 Task: Create an event for the team's volunteering day, supporting a local education initiative and reinforcing the organization's commitment to community development on October 8th from 9 AM to 2 PM.
Action: Mouse moved to (19, 200)
Screenshot: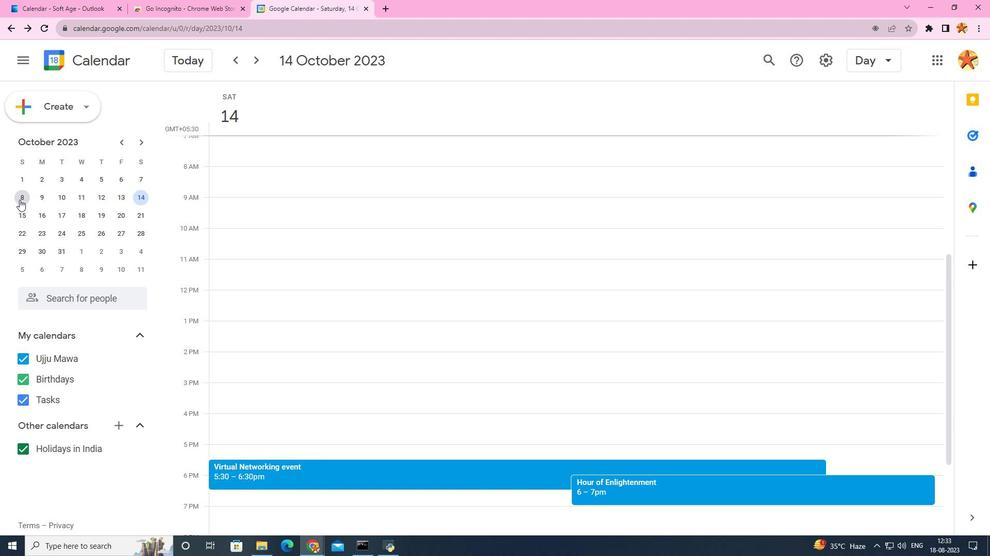 
Action: Mouse pressed left at (19, 200)
Screenshot: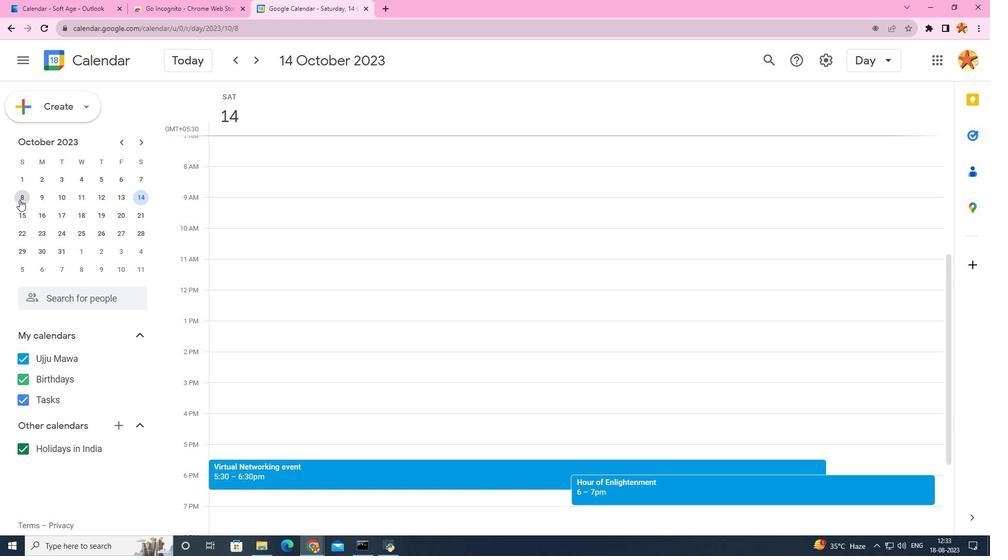 
Action: Mouse moved to (308, 387)
Screenshot: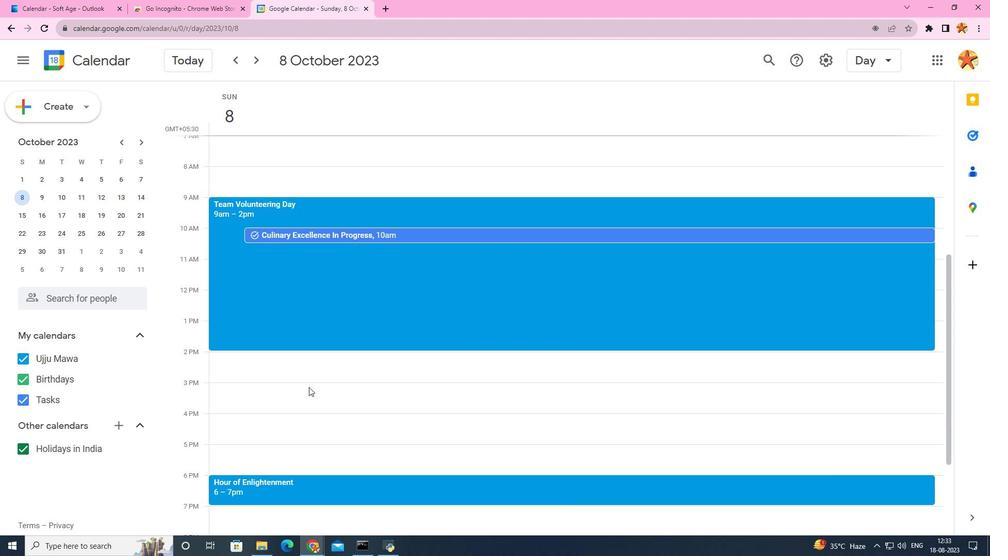 
Action: Mouse pressed left at (308, 387)
Screenshot: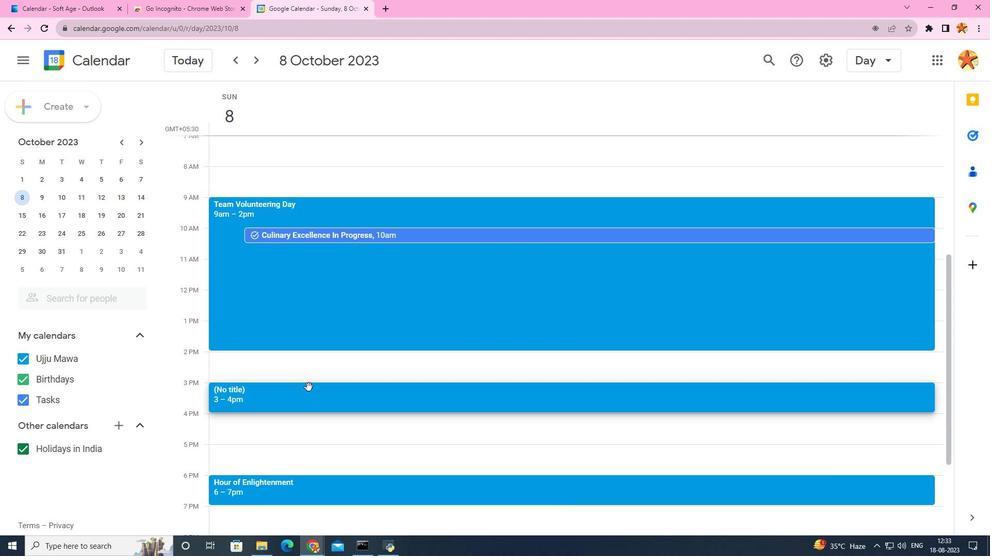 
Action: Mouse moved to (552, 166)
Screenshot: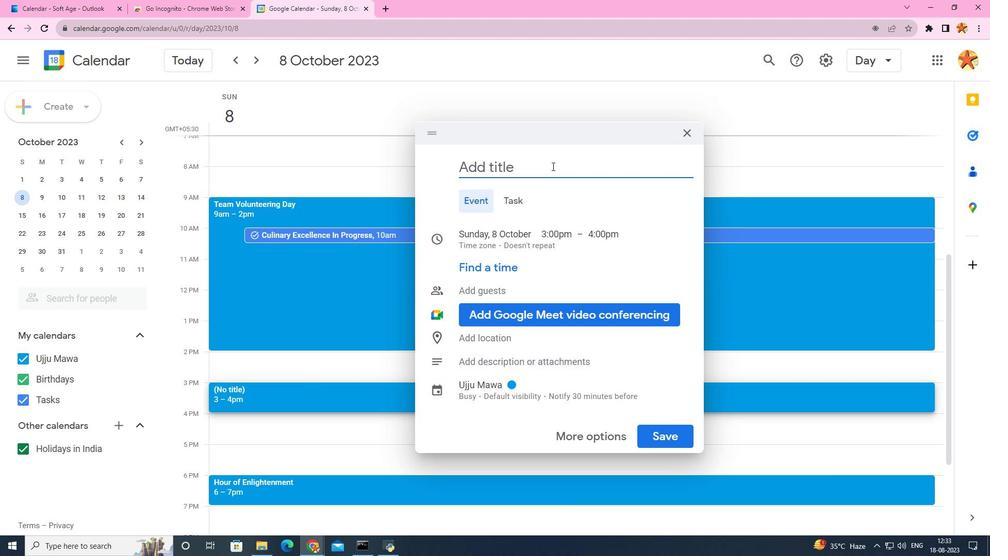
Action: Key pressed <Key.caps_lock>T<Key.caps_lock>eam<Key.space><Key.caps_lock>V<Key.caps_lock>olunteering<Key.space>day
Screenshot: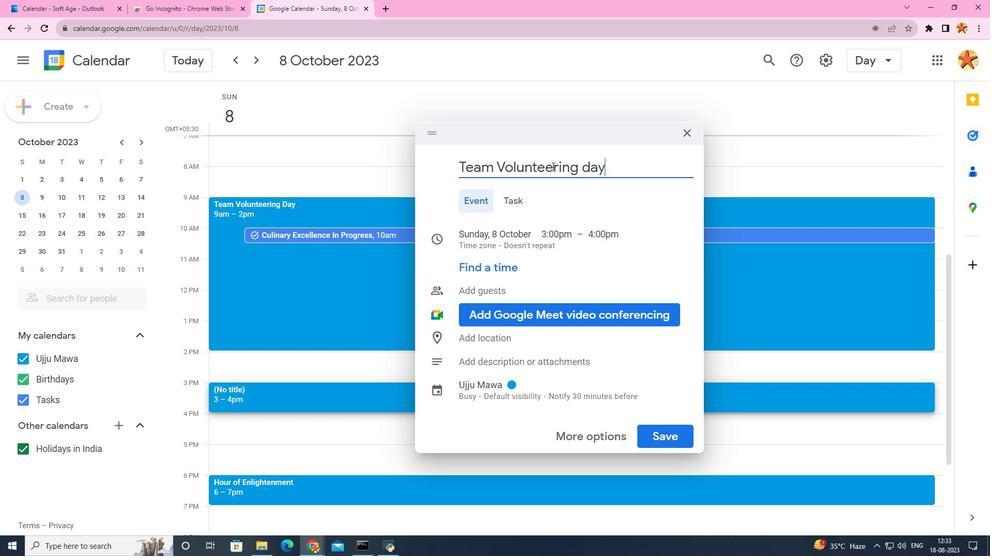 
Action: Mouse moved to (575, 236)
Screenshot: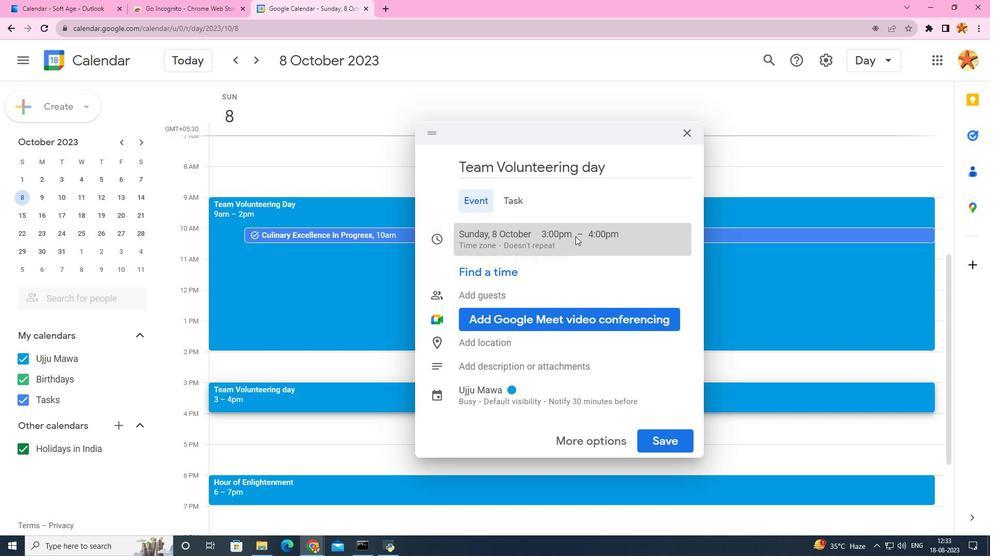 
Action: Mouse pressed left at (575, 236)
Screenshot: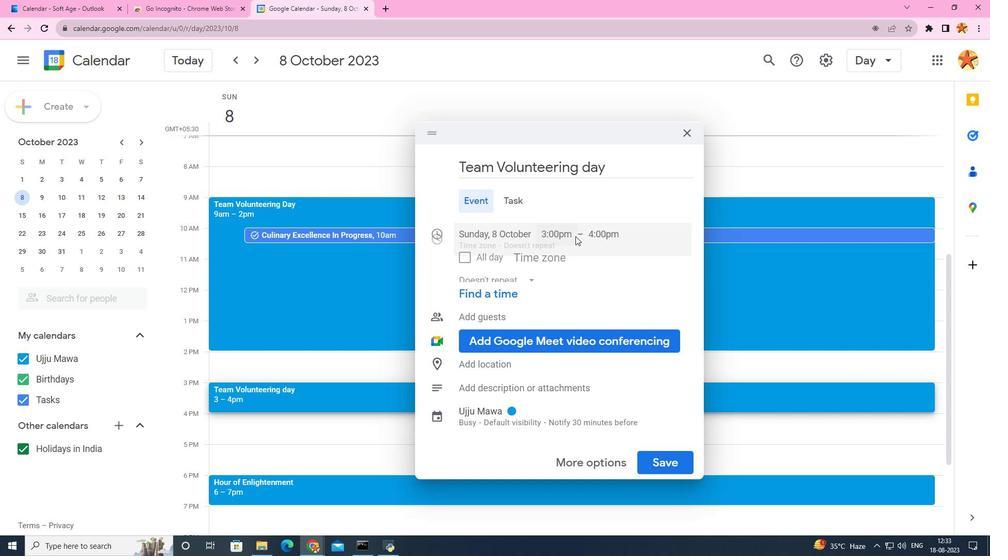 
Action: Mouse moved to (566, 236)
Screenshot: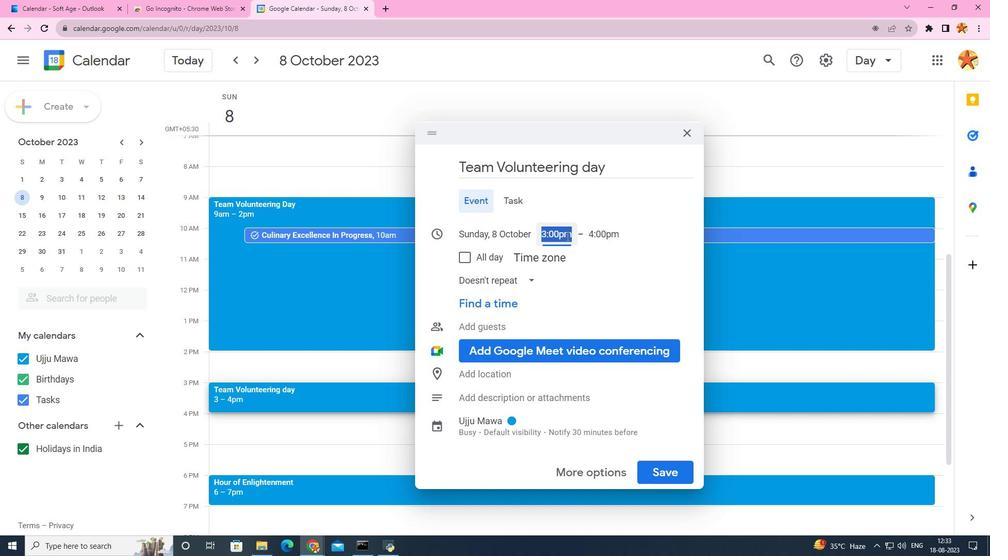 
Action: Mouse pressed left at (566, 236)
Screenshot: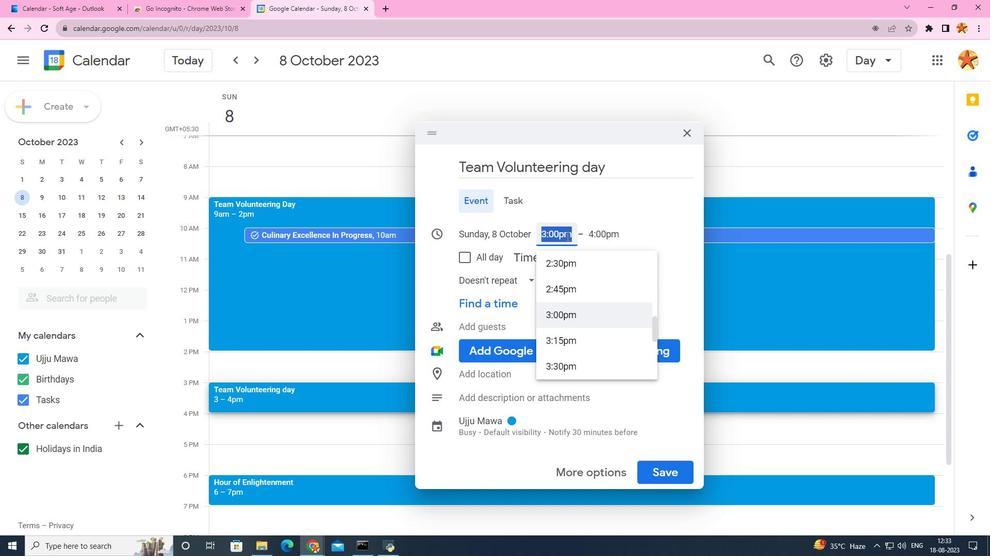 
Action: Mouse moved to (571, 301)
Screenshot: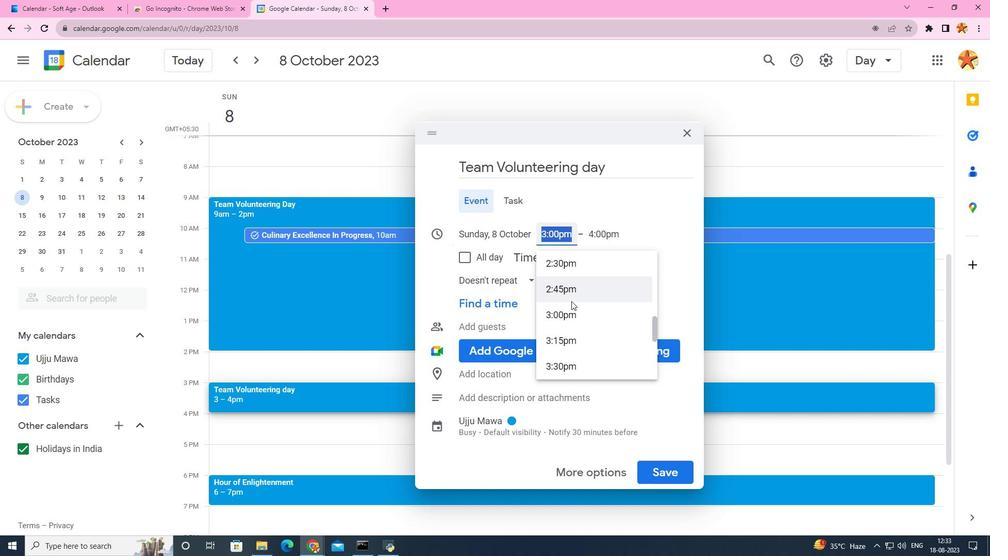 
Action: Mouse scrolled (571, 302) with delta (0, 0)
Screenshot: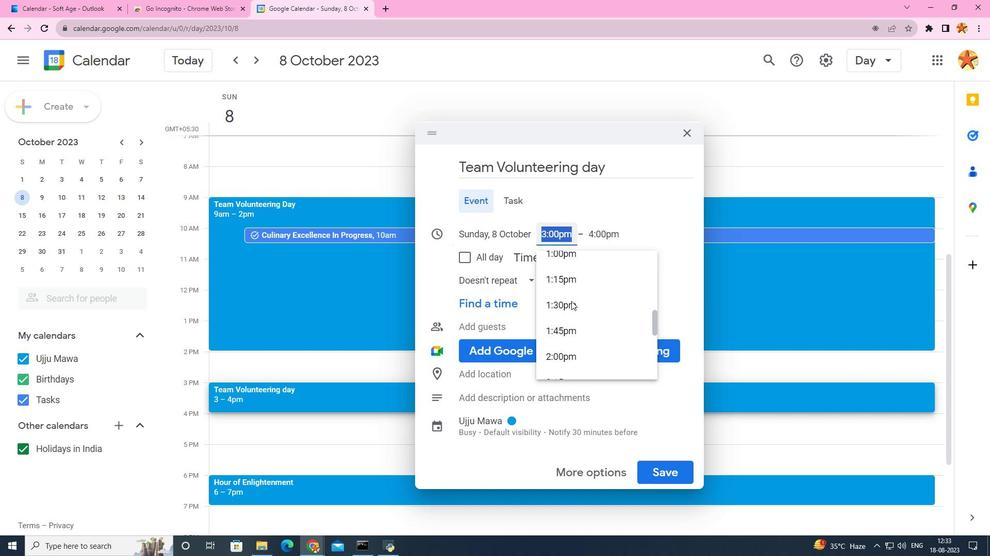 
Action: Mouse scrolled (571, 302) with delta (0, 0)
Screenshot: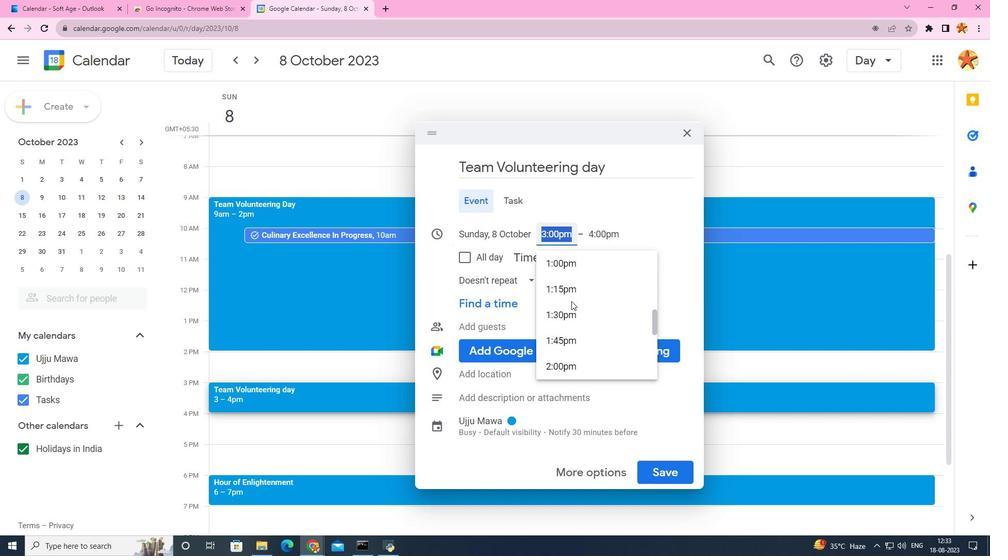 
Action: Mouse scrolled (571, 302) with delta (0, 0)
Screenshot: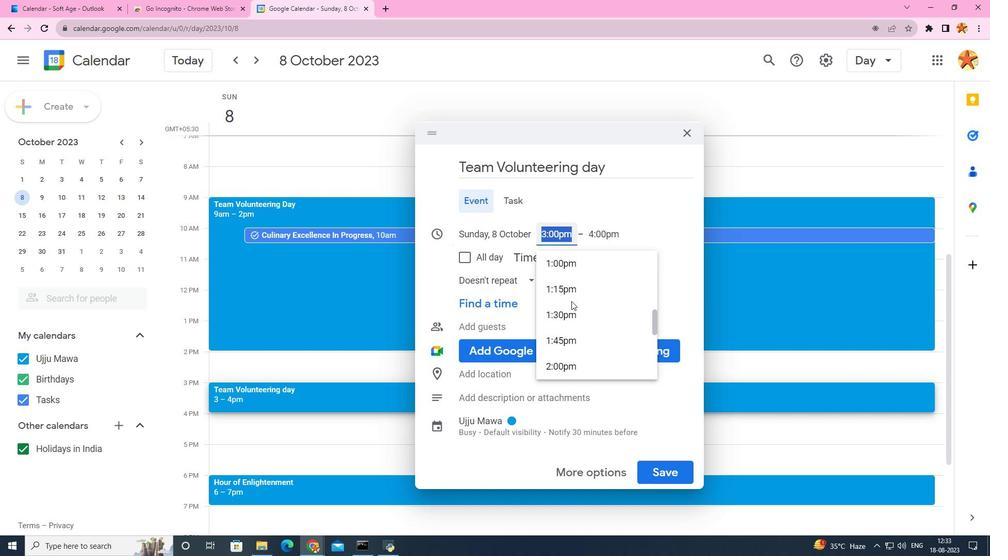 
Action: Mouse scrolled (571, 302) with delta (0, 0)
Screenshot: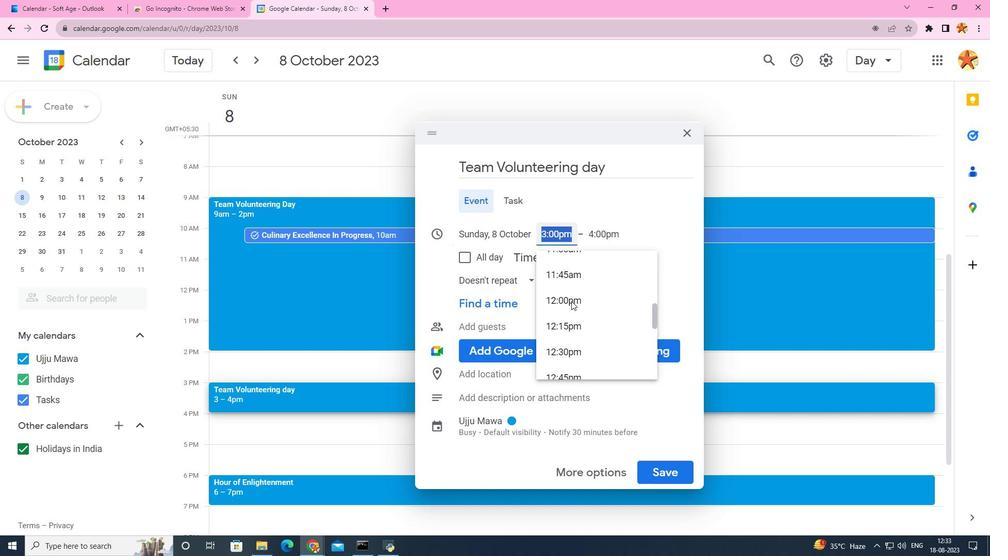 
Action: Mouse scrolled (571, 302) with delta (0, 0)
Screenshot: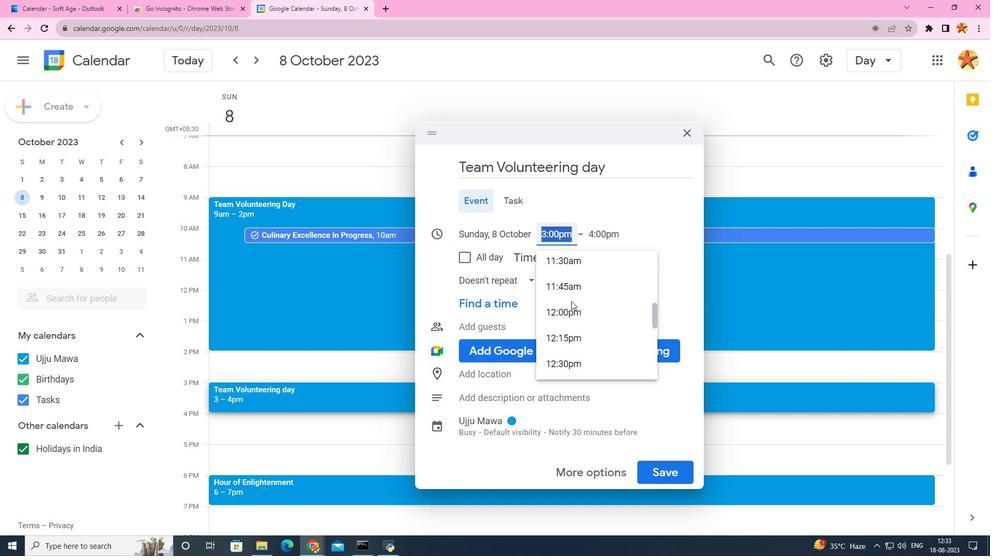 
Action: Mouse scrolled (571, 302) with delta (0, 0)
Screenshot: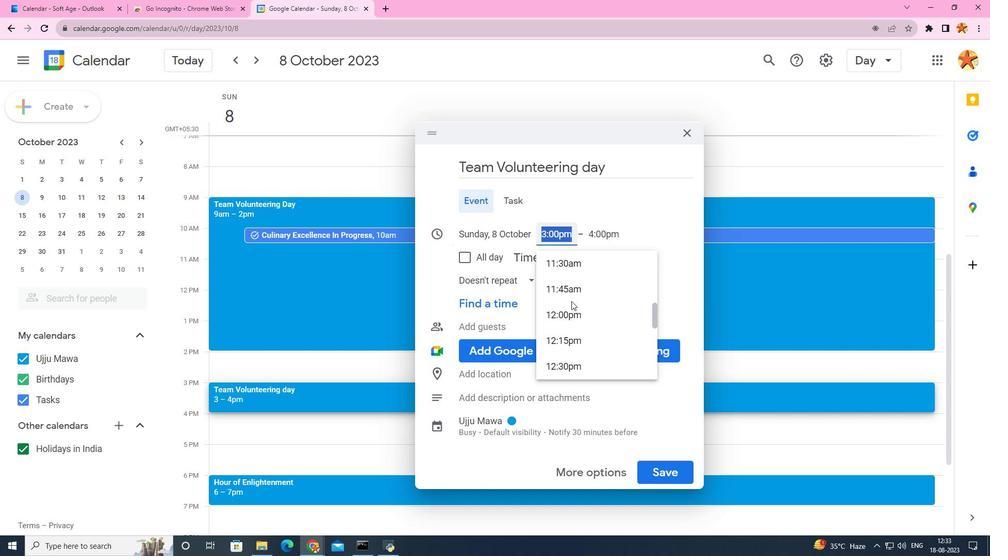 
Action: Mouse moved to (568, 291)
Screenshot: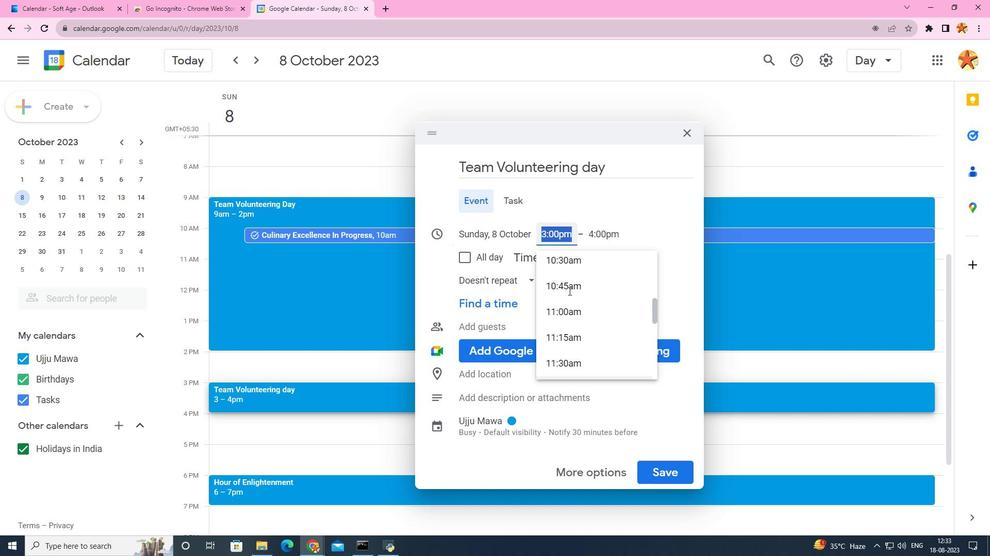 
Action: Mouse scrolled (568, 291) with delta (0, 0)
Screenshot: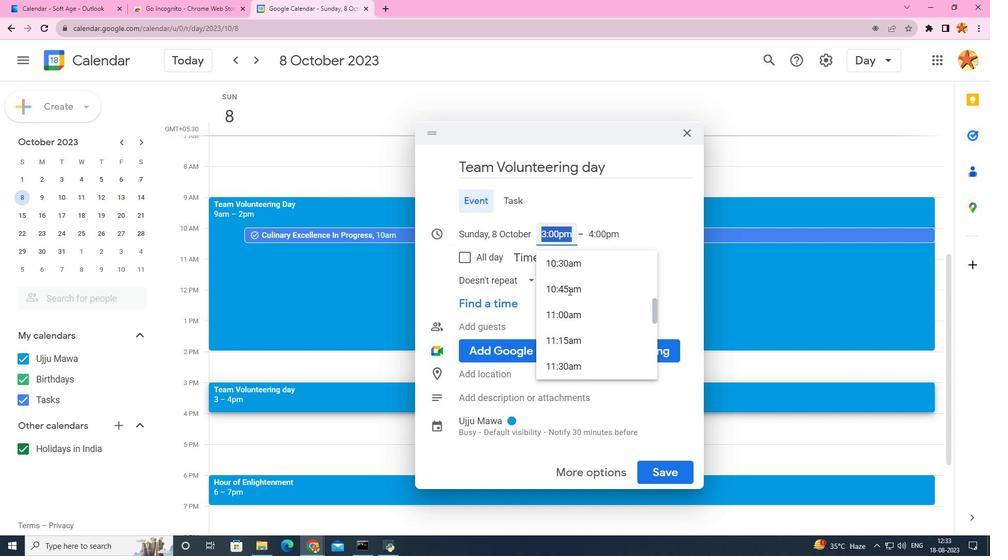 
Action: Mouse scrolled (568, 291) with delta (0, 0)
Screenshot: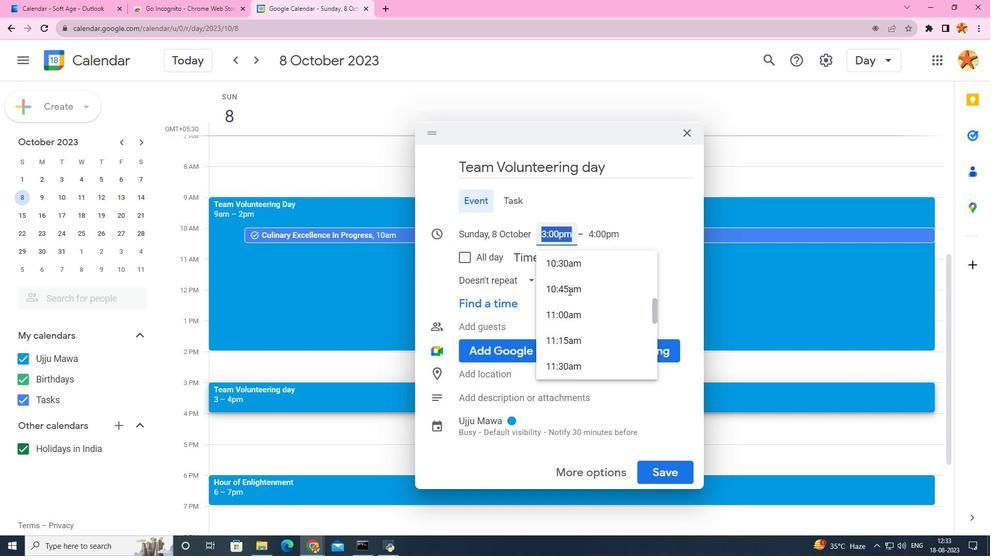 
Action: Mouse scrolled (568, 291) with delta (0, 0)
Screenshot: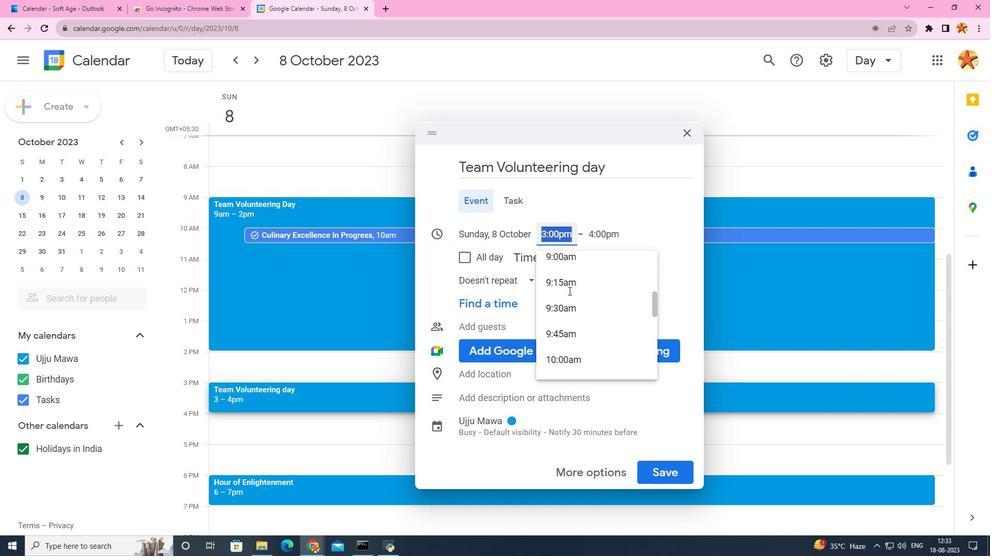 
Action: Mouse scrolled (568, 291) with delta (0, 0)
Screenshot: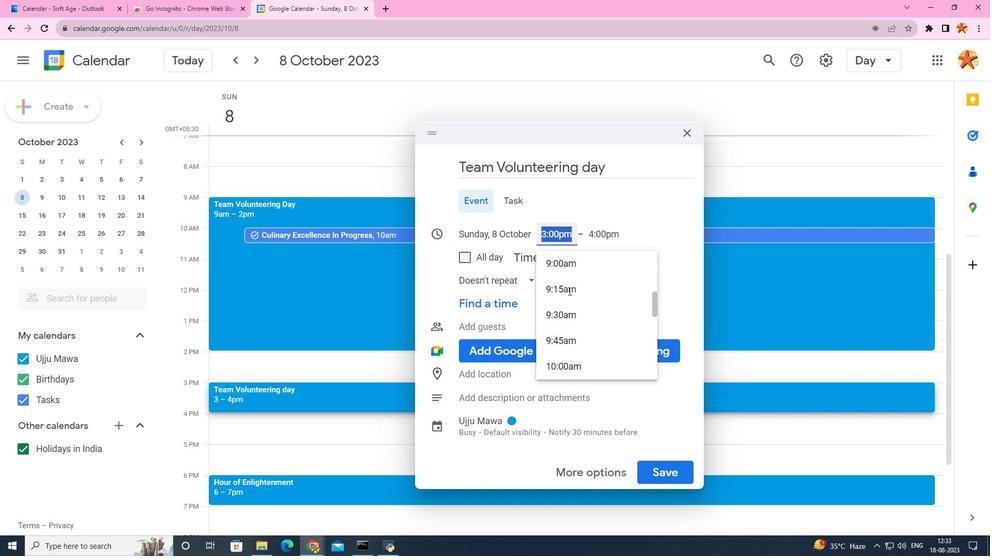 
Action: Mouse scrolled (568, 291) with delta (0, 0)
Screenshot: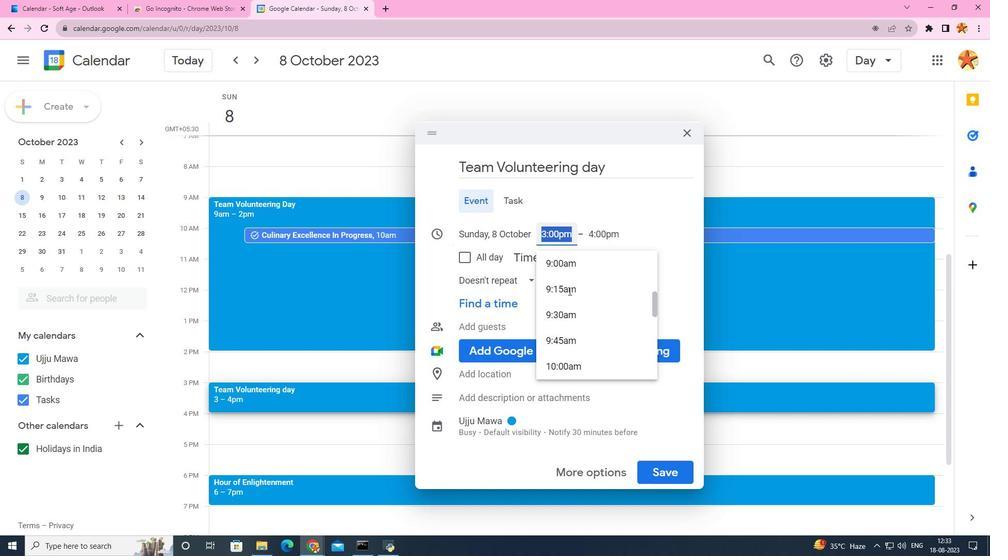 
Action: Mouse moved to (568, 267)
Screenshot: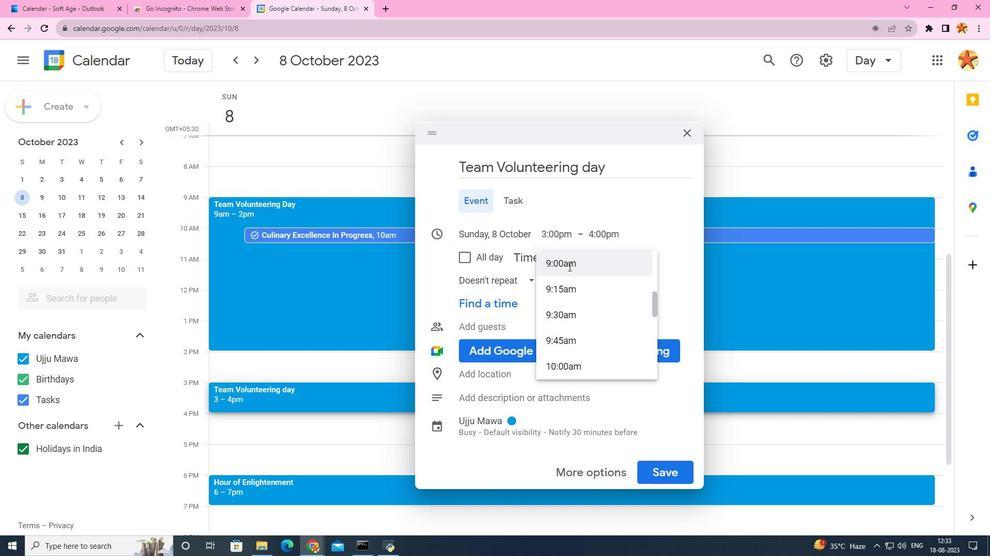 
Action: Mouse pressed left at (568, 267)
Screenshot: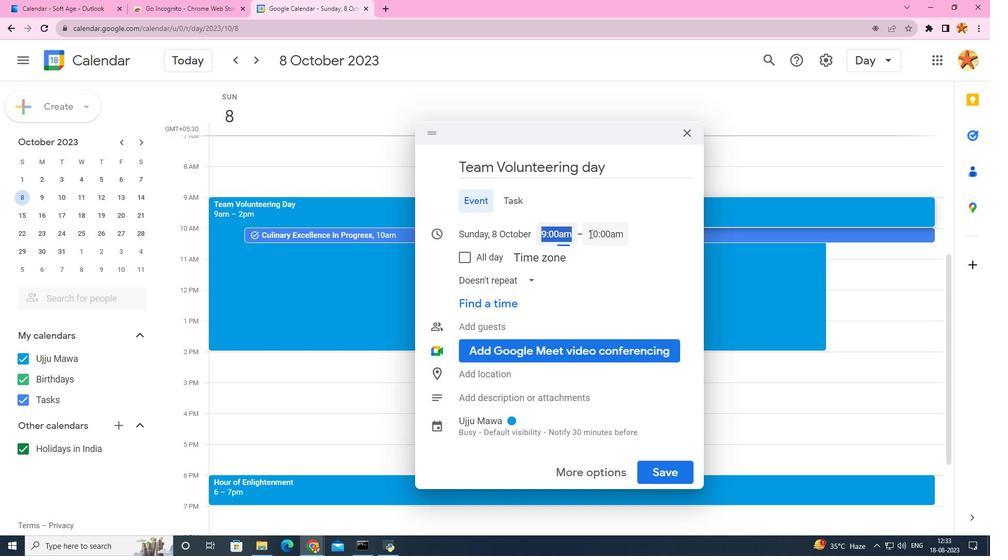 
Action: Mouse moved to (589, 234)
Screenshot: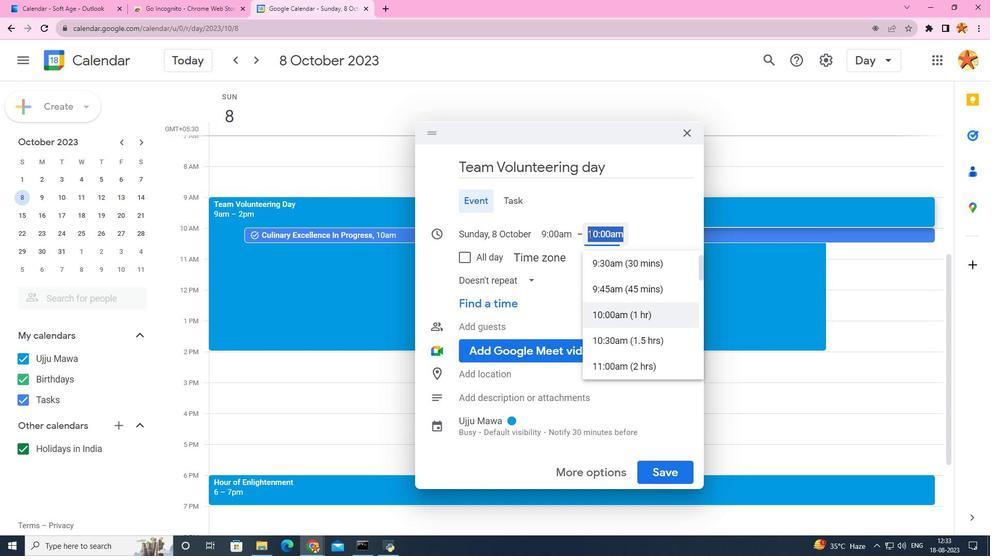 
Action: Mouse pressed left at (589, 234)
Screenshot: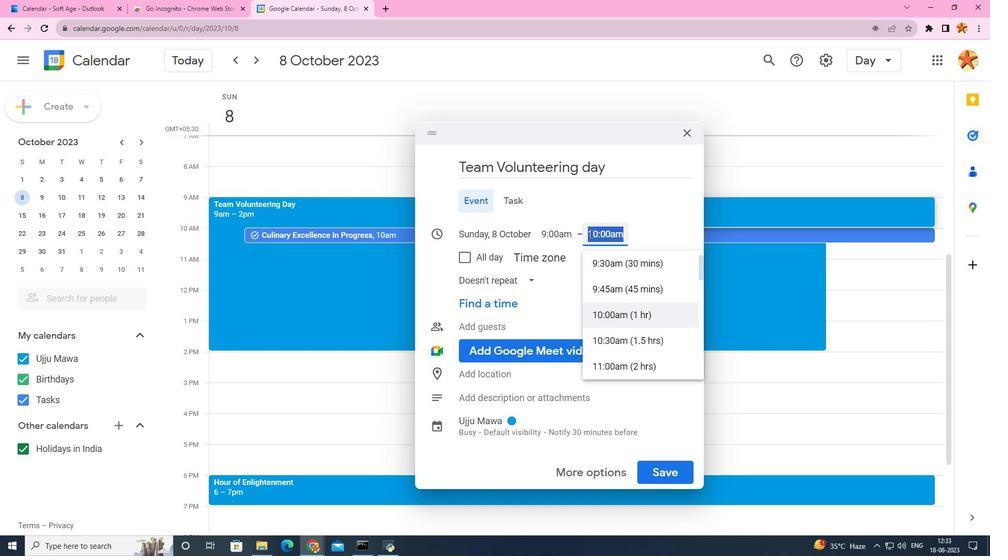 
Action: Mouse moved to (597, 292)
Screenshot: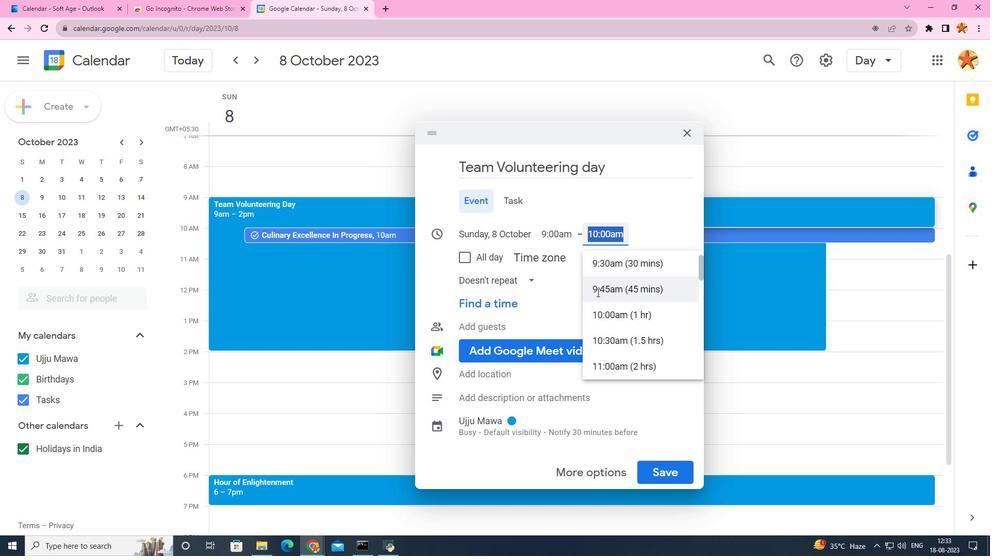 
Action: Mouse scrolled (597, 292) with delta (0, 0)
Screenshot: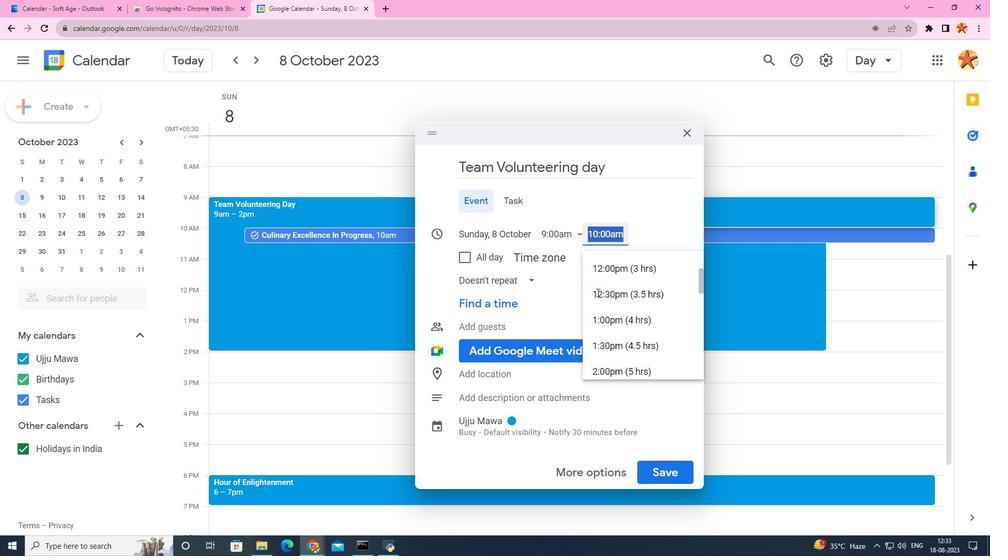 
Action: Mouse scrolled (597, 292) with delta (0, 0)
Screenshot: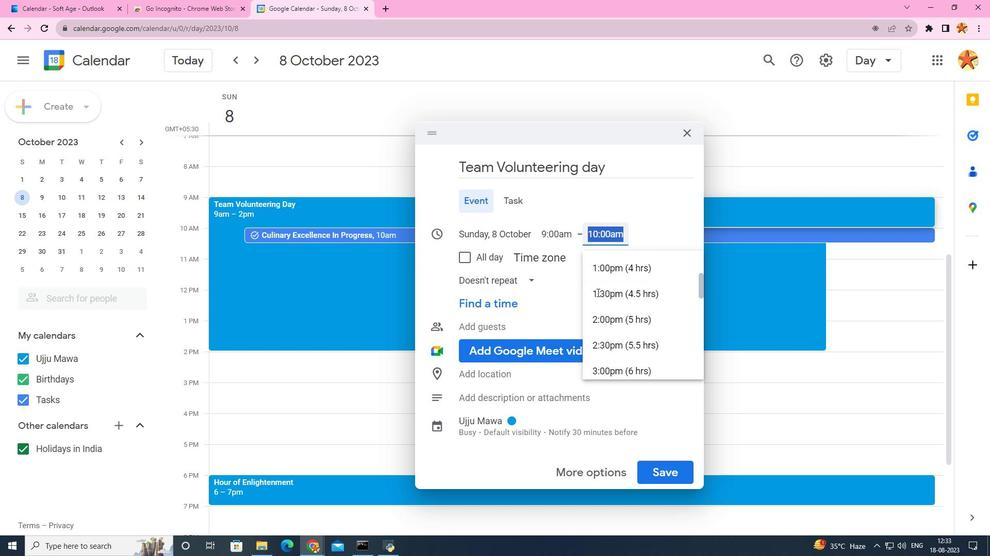 
Action: Mouse scrolled (597, 292) with delta (0, 0)
Screenshot: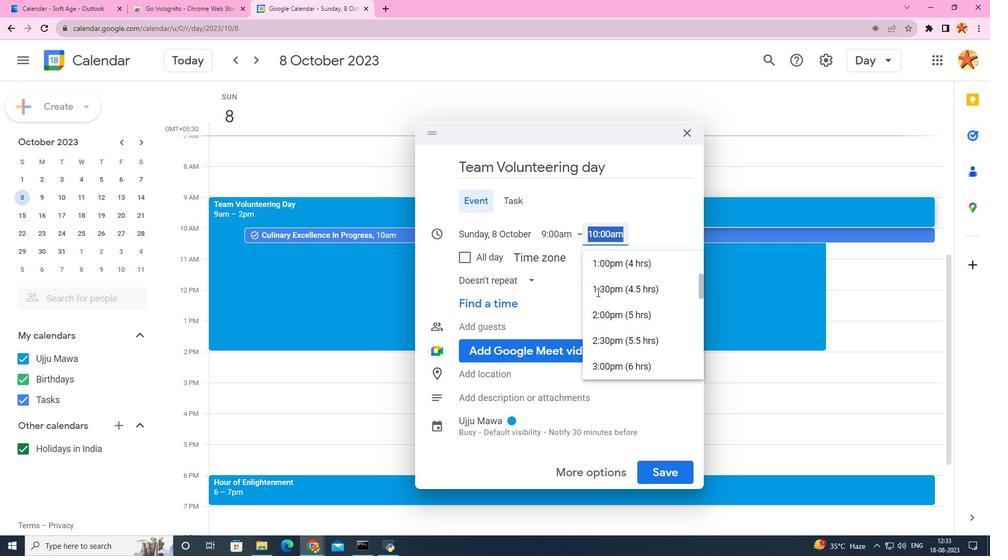 
Action: Mouse scrolled (597, 292) with delta (0, 0)
Screenshot: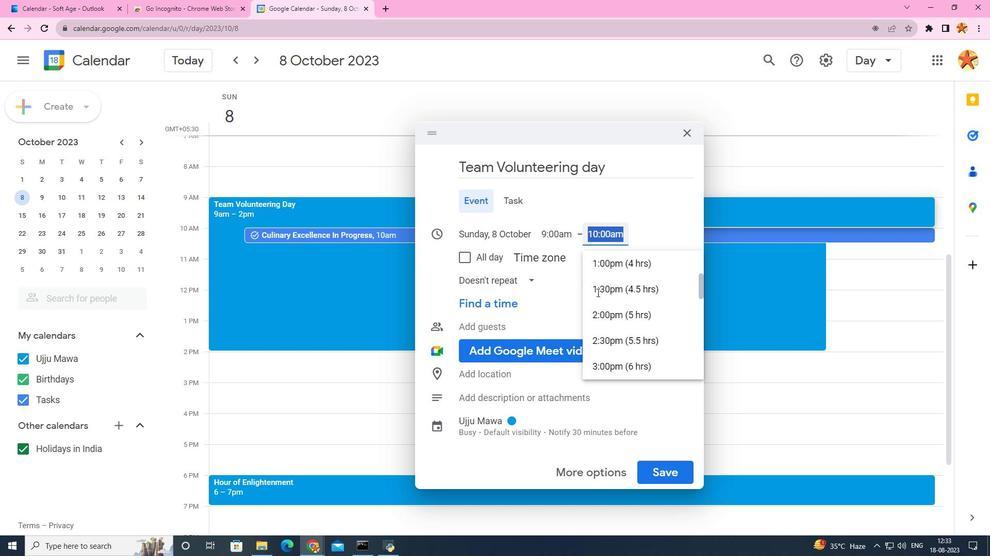 
Action: Mouse moved to (597, 327)
Screenshot: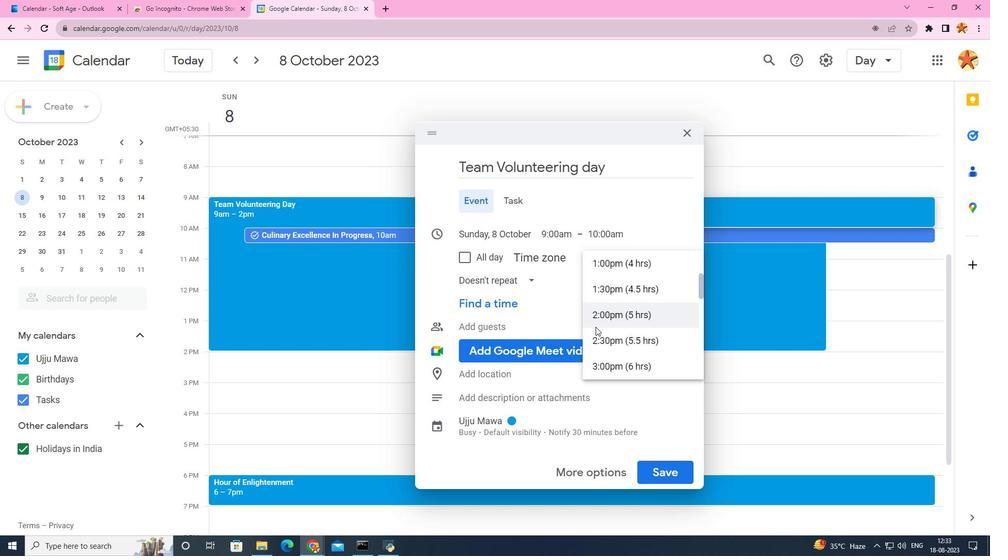 
Action: Mouse pressed left at (597, 327)
Screenshot: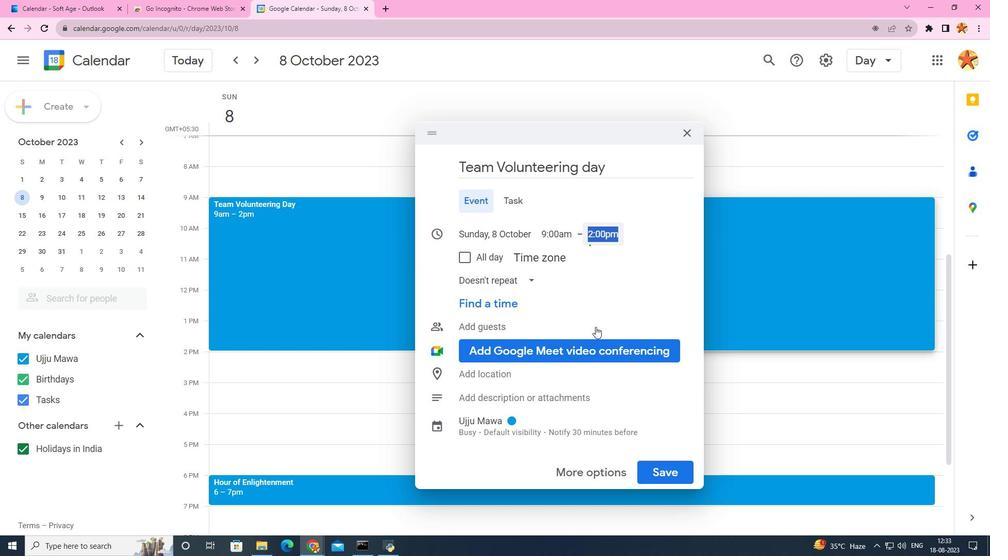 
Action: Mouse moved to (556, 258)
Screenshot: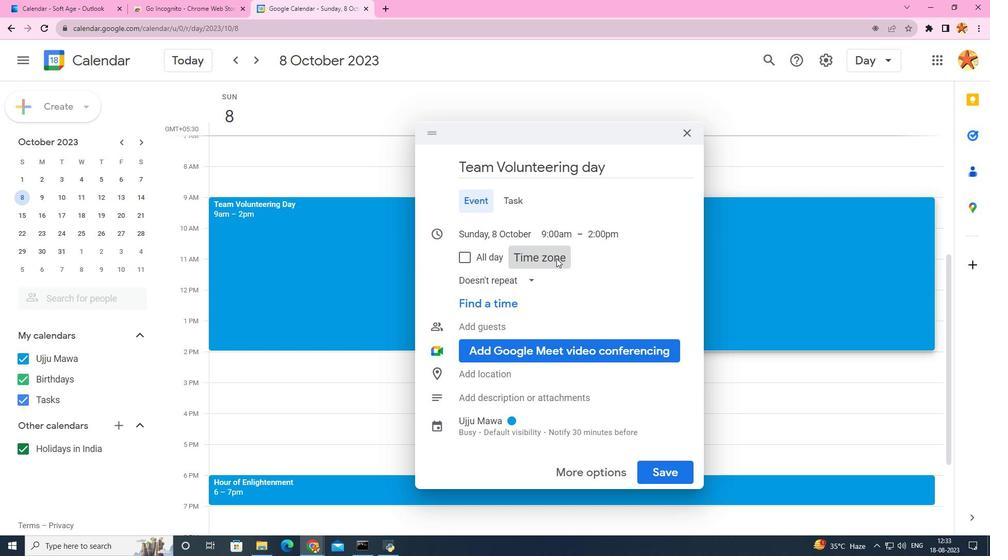 
Action: Mouse pressed left at (556, 258)
Screenshot: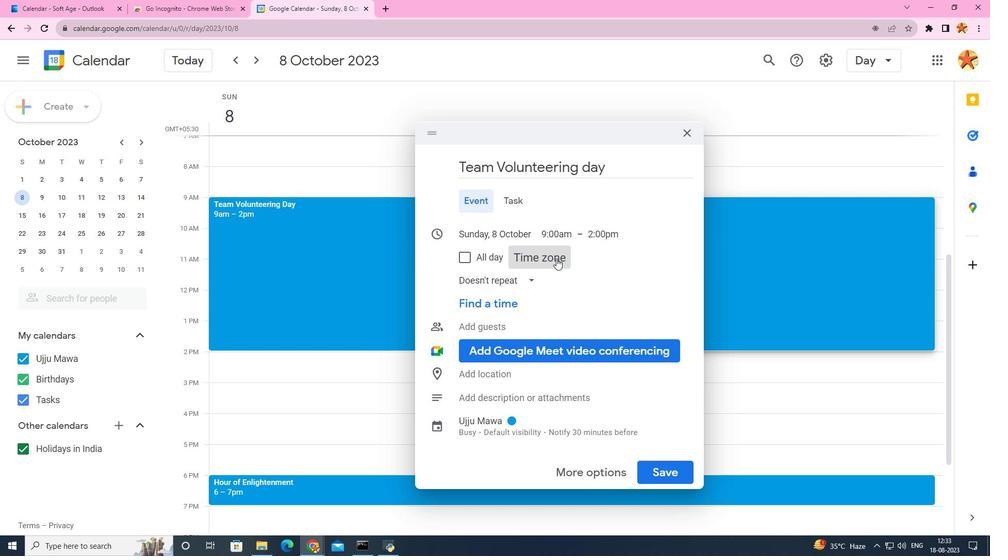
Action: Mouse moved to (592, 367)
Screenshot: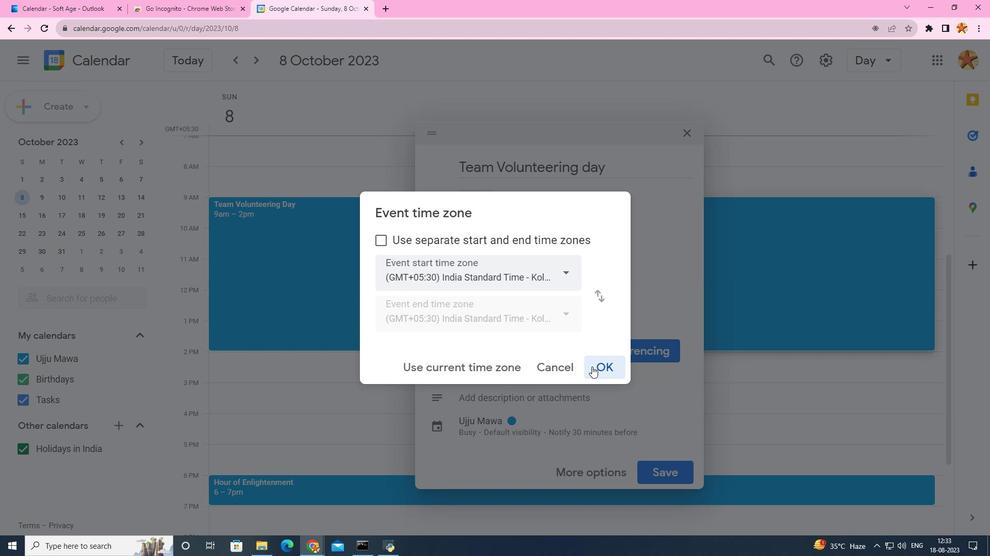 
Action: Mouse pressed left at (592, 367)
Screenshot: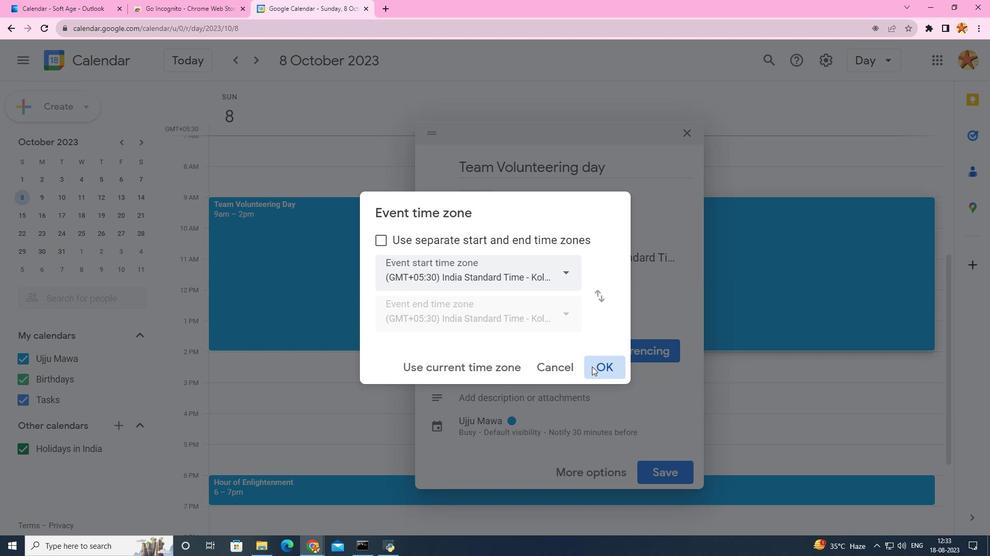
Action: Mouse moved to (502, 390)
Screenshot: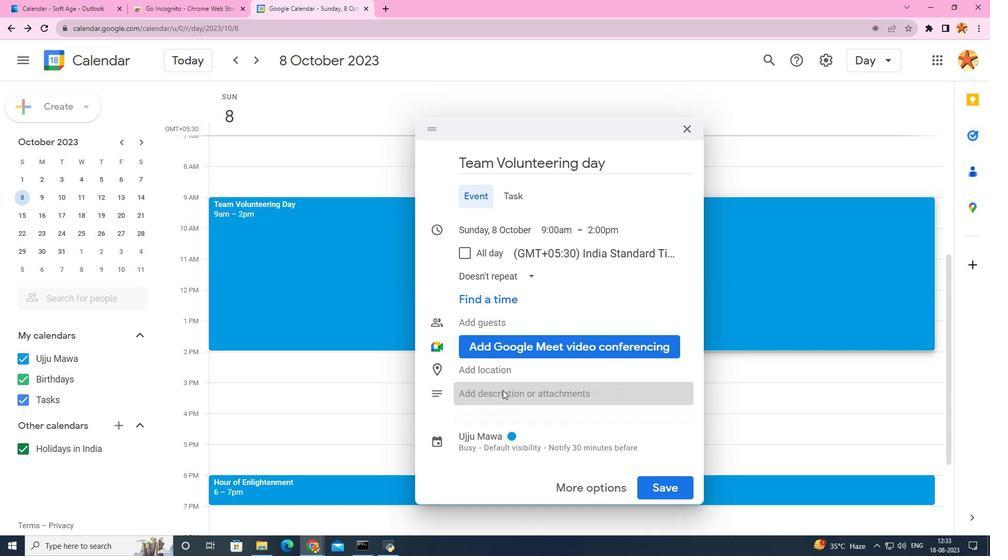 
Action: Mouse pressed left at (502, 390)
Screenshot: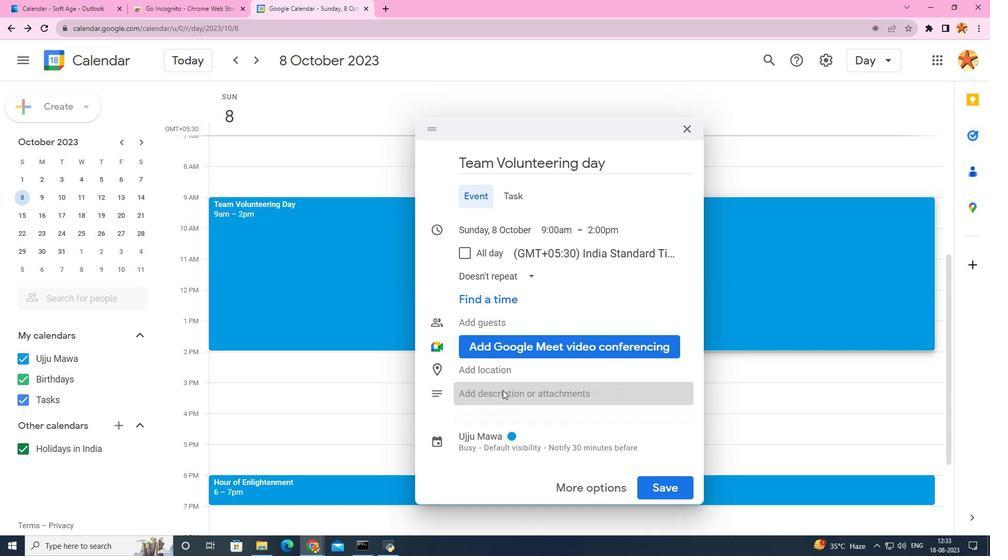 
Action: Mouse moved to (507, 386)
Screenshot: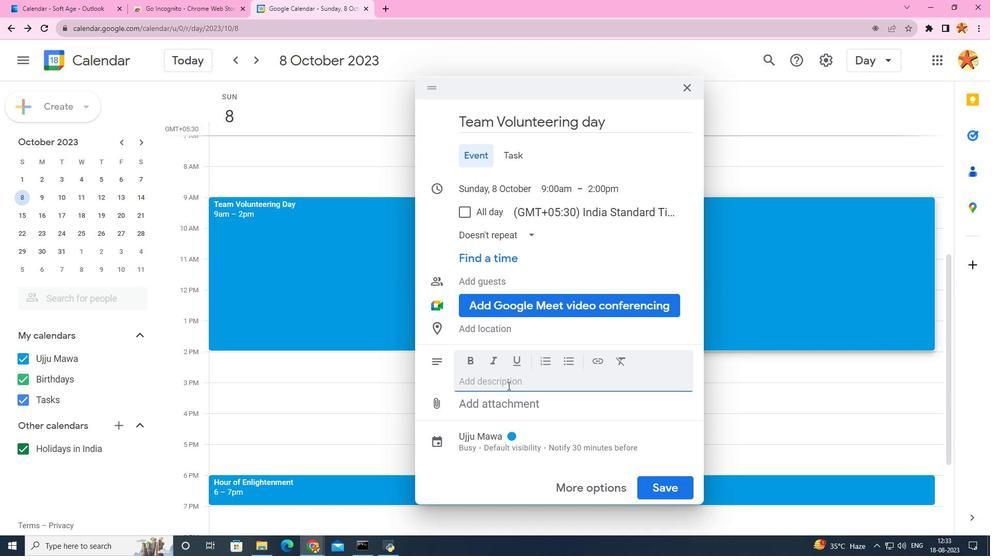 
Action: Key pressed <Key.caps_lock>O<Key.caps_lock>n<Key.space>team<Key.space>volunteering<Key.space>day,<Key.space>supporting<Key.space>a<Key.space>local<Key.space>education<Key.space>ui<Key.backspace><Key.backspace>initiative<Key.space>
Screenshot: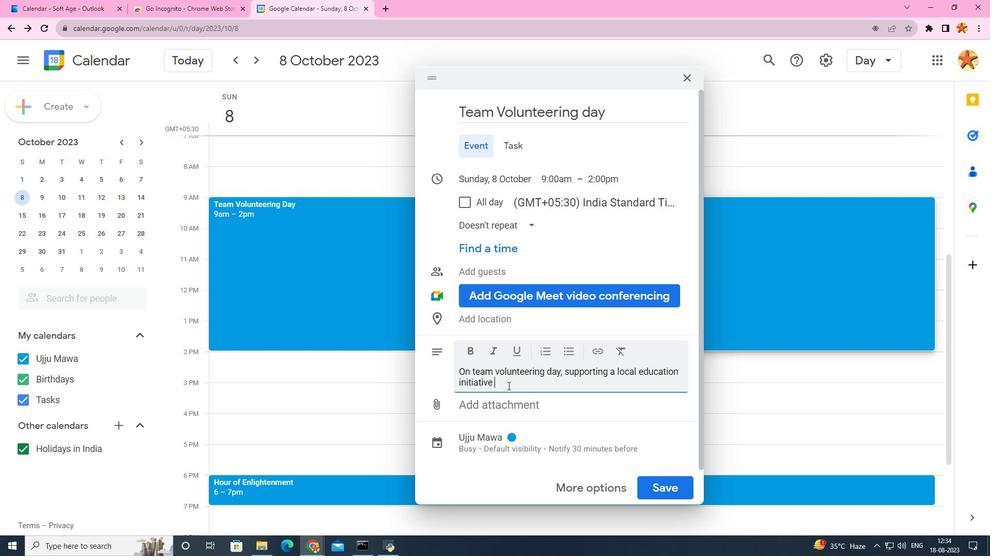 
Action: Mouse moved to (505, 387)
Screenshot: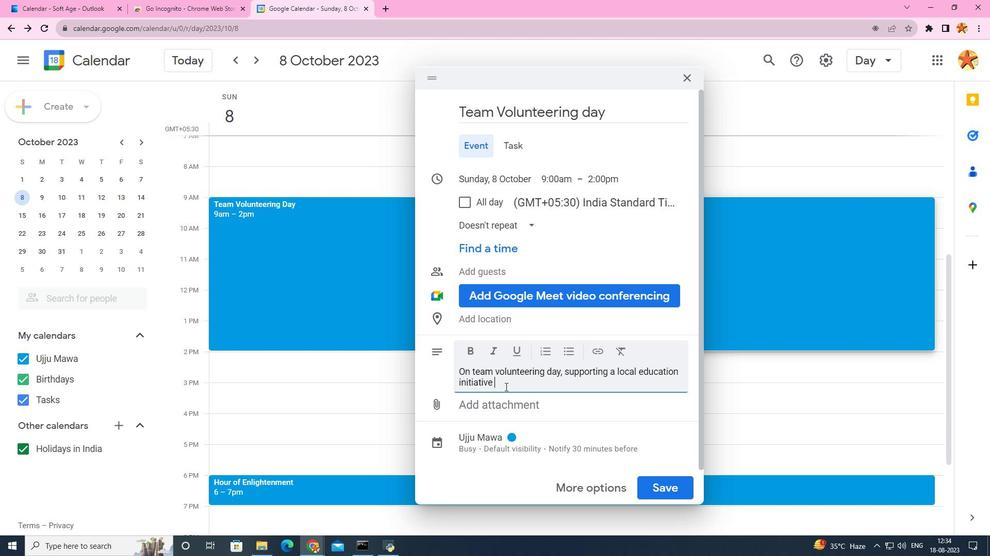 
Action: Key pressed and<Key.space>reinfocing<Key.space><Key.backspace><Key.backspace><Key.backspace><Key.backspace><Key.backspace>rcing<Key.space>
Screenshot: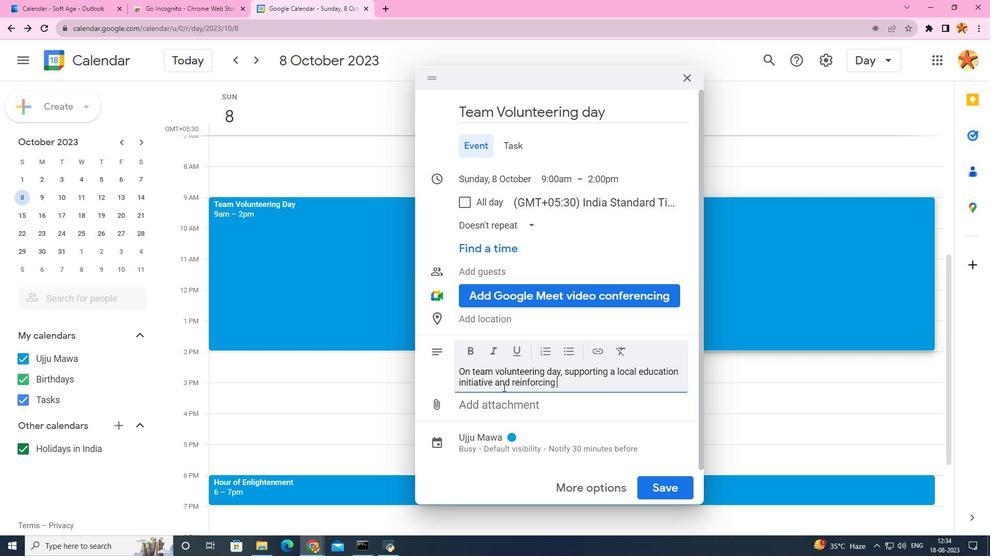 
Action: Mouse moved to (500, 388)
Screenshot: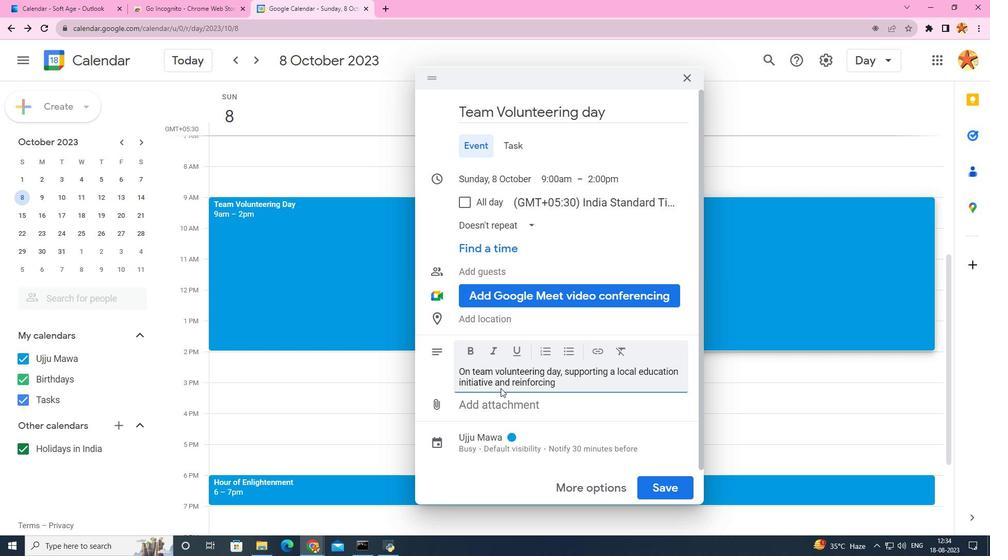 
Action: Key pressed the<Key.space>organization<Key.space>
Screenshot: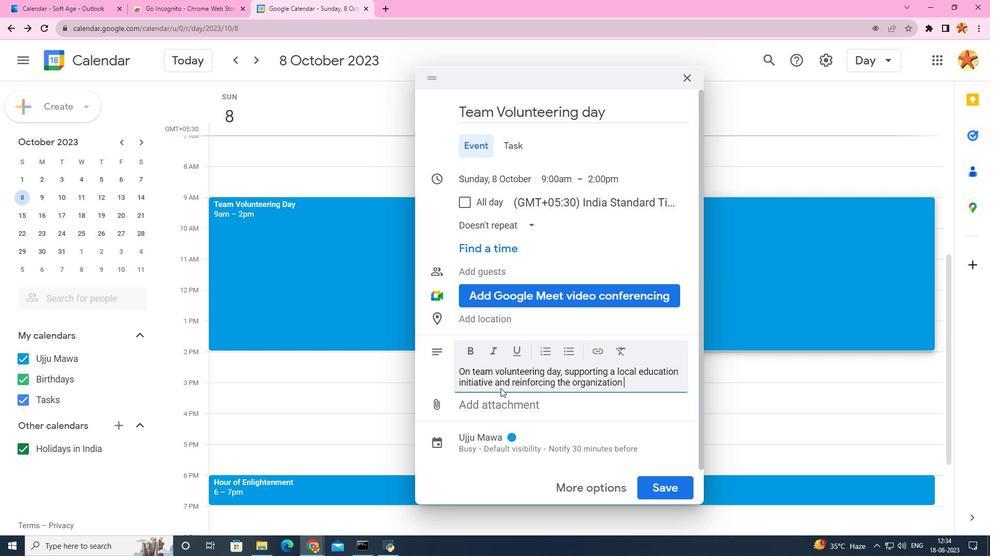 
Action: Mouse moved to (569, 383)
Screenshot: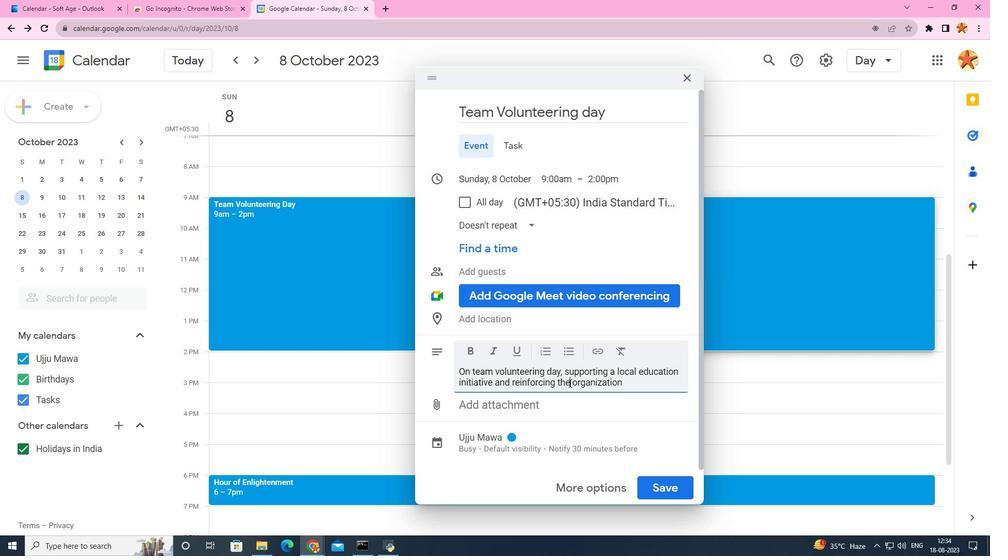 
Action: Mouse pressed left at (569, 383)
Screenshot: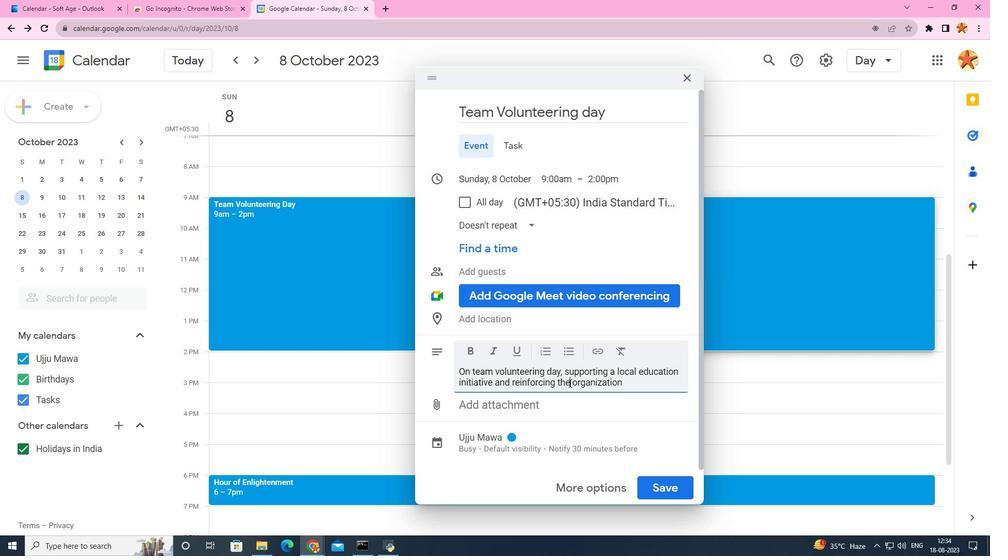 
Action: Mouse moved to (576, 383)
Screenshot: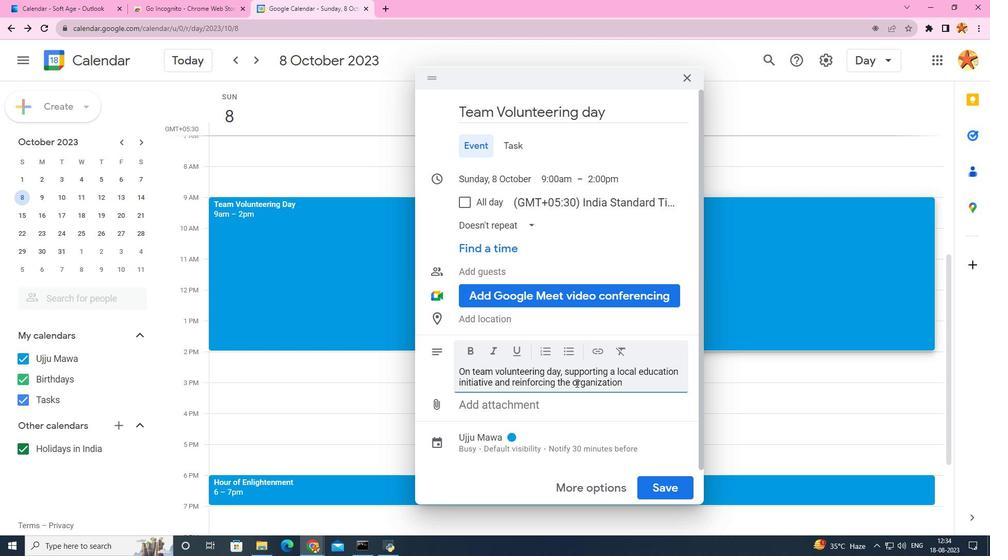 
Action: Key pressed <Key.space>commitment<Key.space>of<Key.space>the<Key.space>
Screenshot: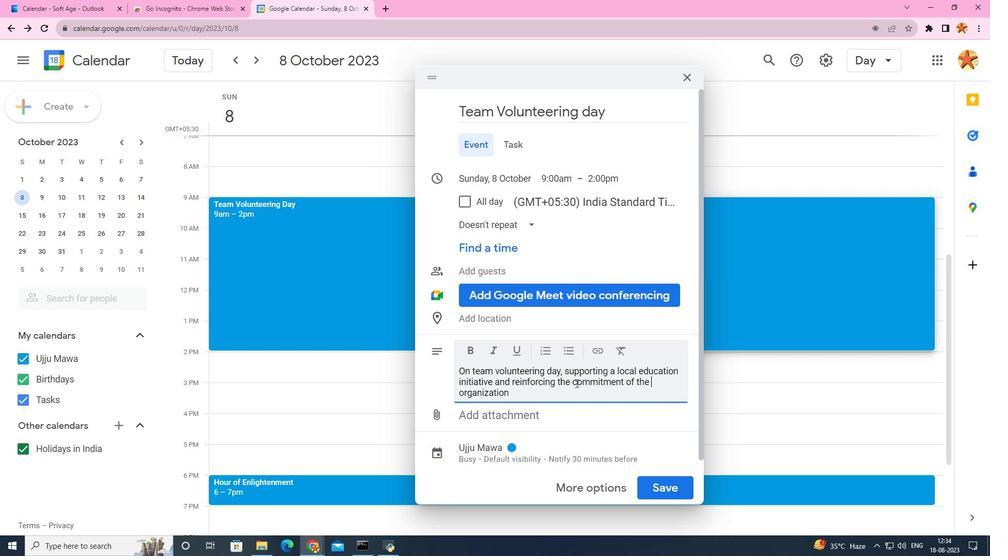 
Action: Mouse moved to (549, 392)
Screenshot: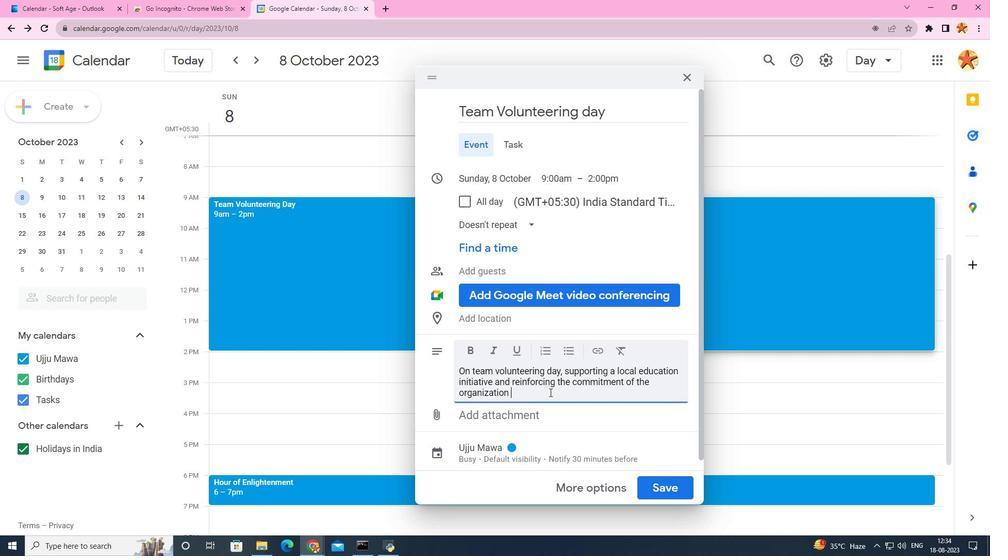 
Action: Mouse pressed left at (549, 392)
Screenshot: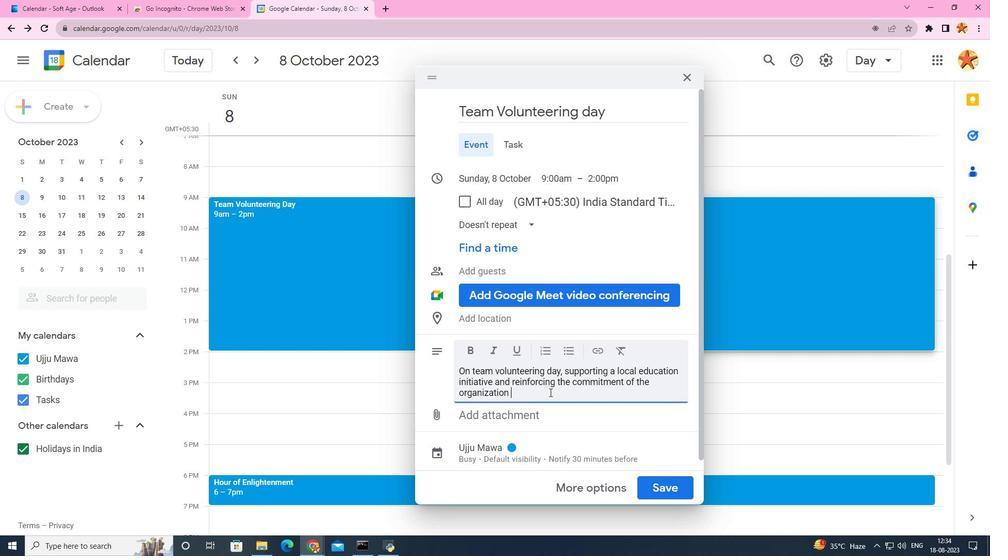 
Action: Mouse moved to (549, 392)
Screenshot: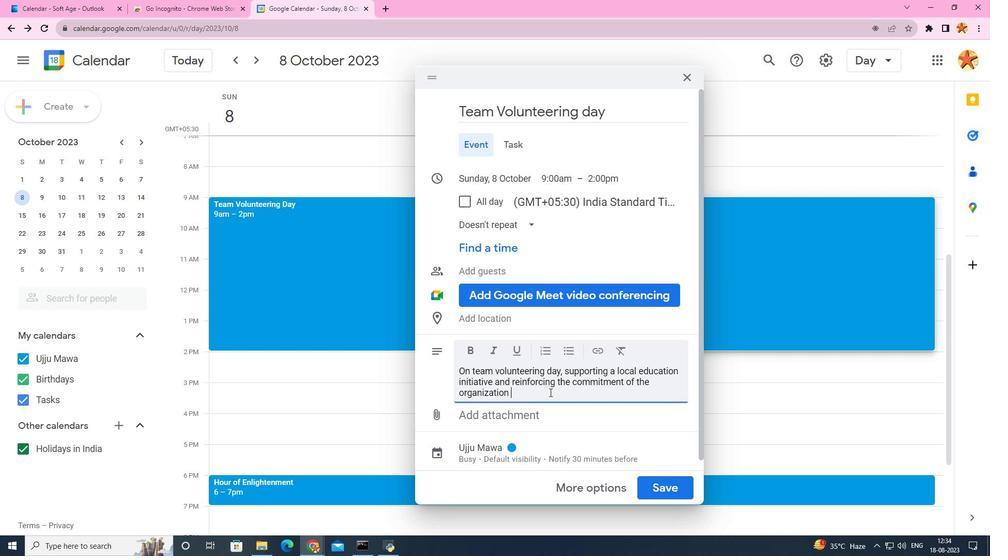 
Action: Key pressed to<Key.space>community<Key.space>development.
Screenshot: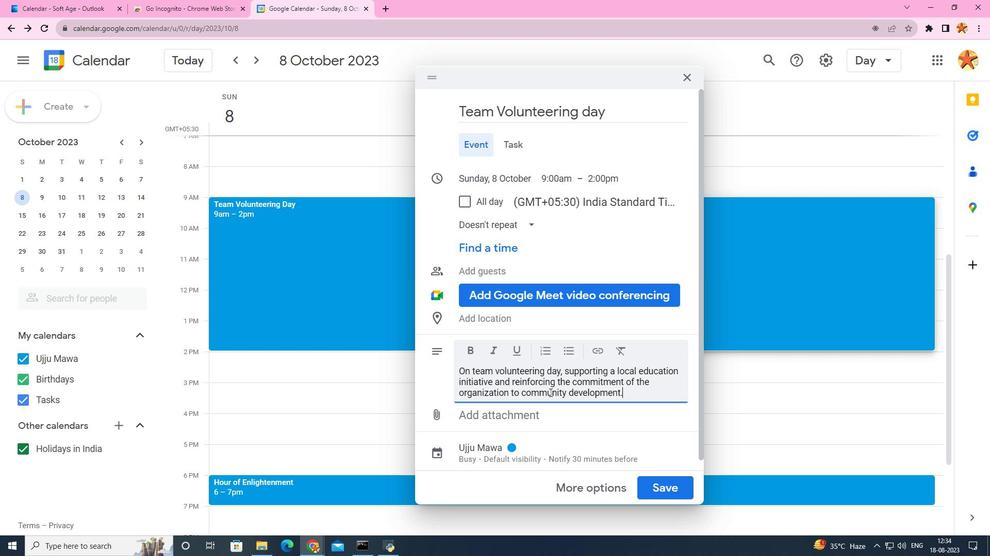 
Action: Mouse moved to (688, 498)
Screenshot: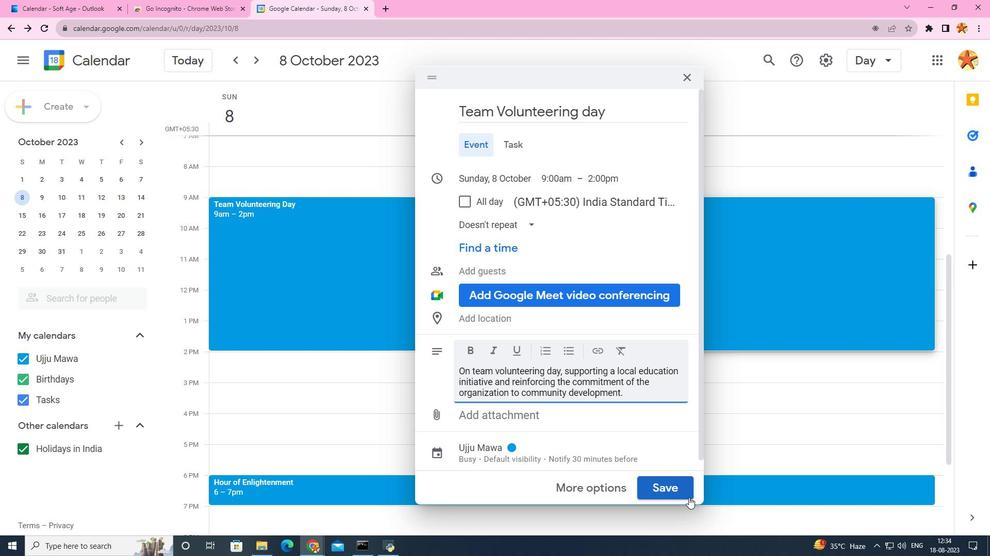 
Action: Mouse pressed left at (688, 498)
Screenshot: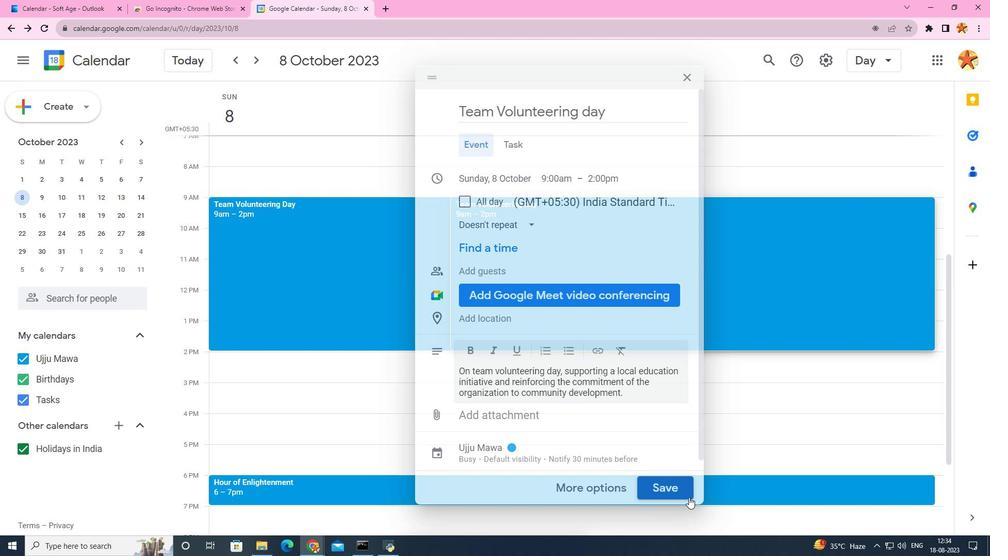 
Action: Mouse moved to (696, 494)
Screenshot: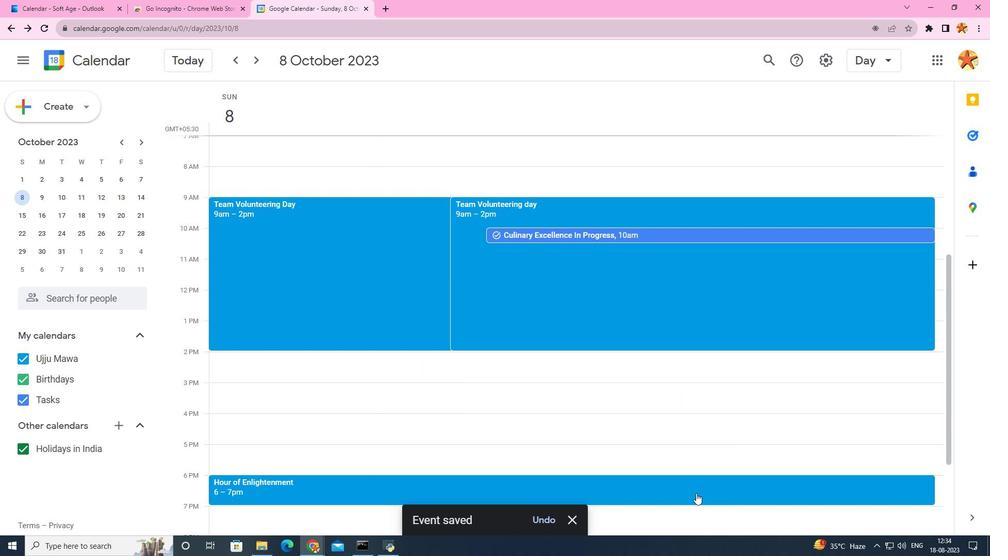 
